 Task: Create a section Cloud Security Sprint and in the section, add a milestone Project Management System Implementation in the project Transpire.
Action: Mouse moved to (58, 401)
Screenshot: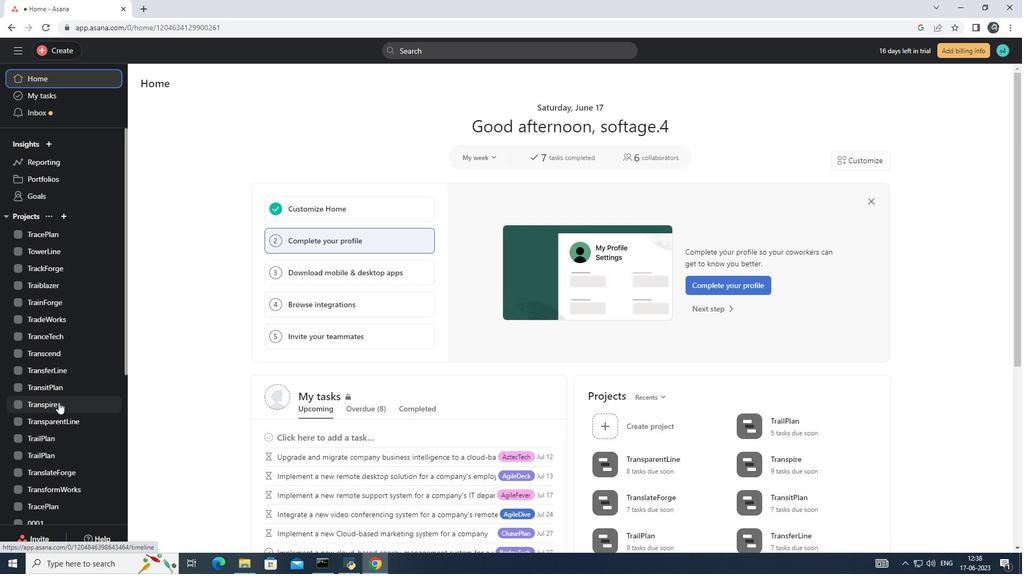 
Action: Mouse pressed left at (58, 402)
Screenshot: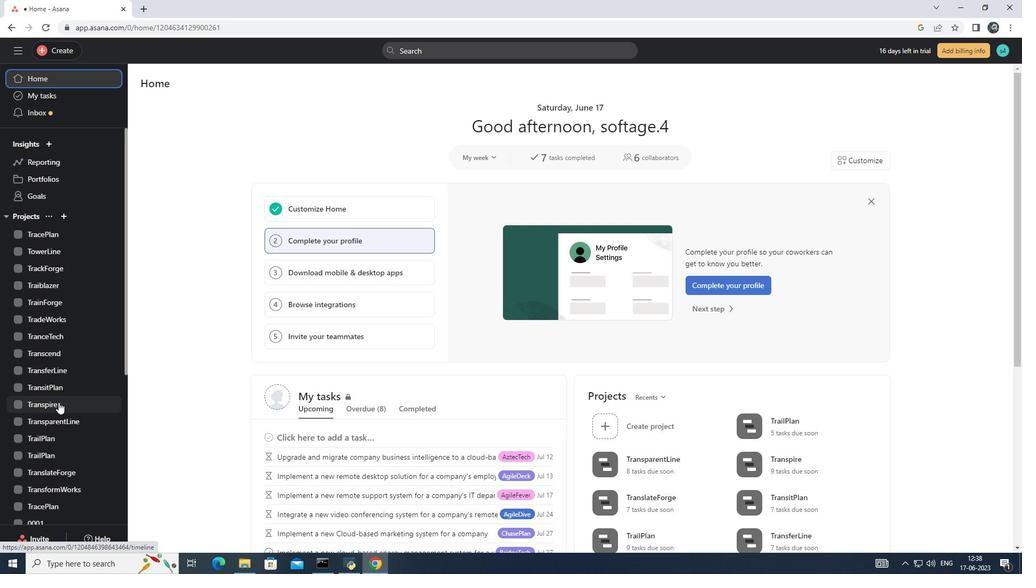 
Action: Mouse moved to (182, 424)
Screenshot: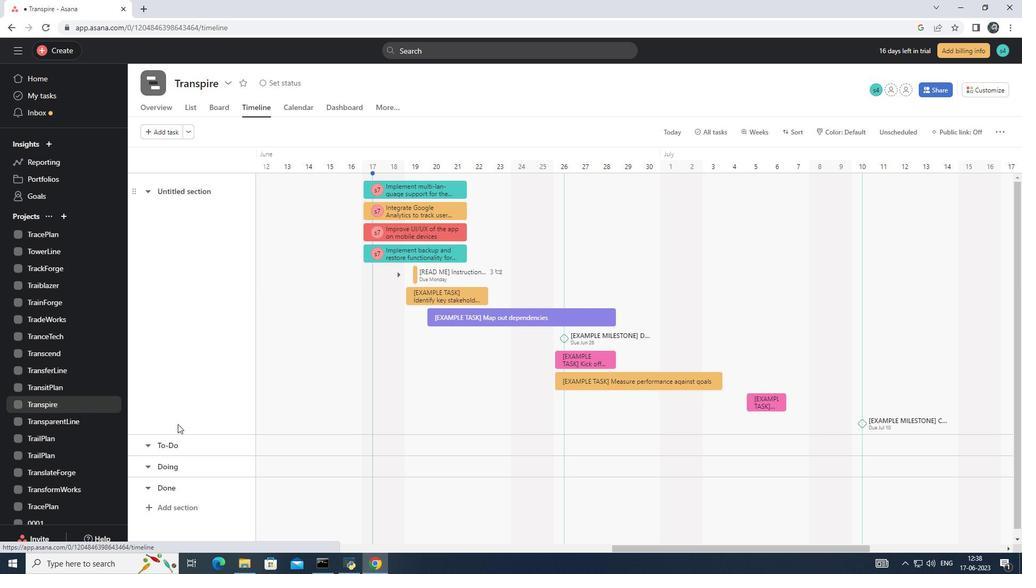 
Action: Mouse scrolled (182, 424) with delta (0, 0)
Screenshot: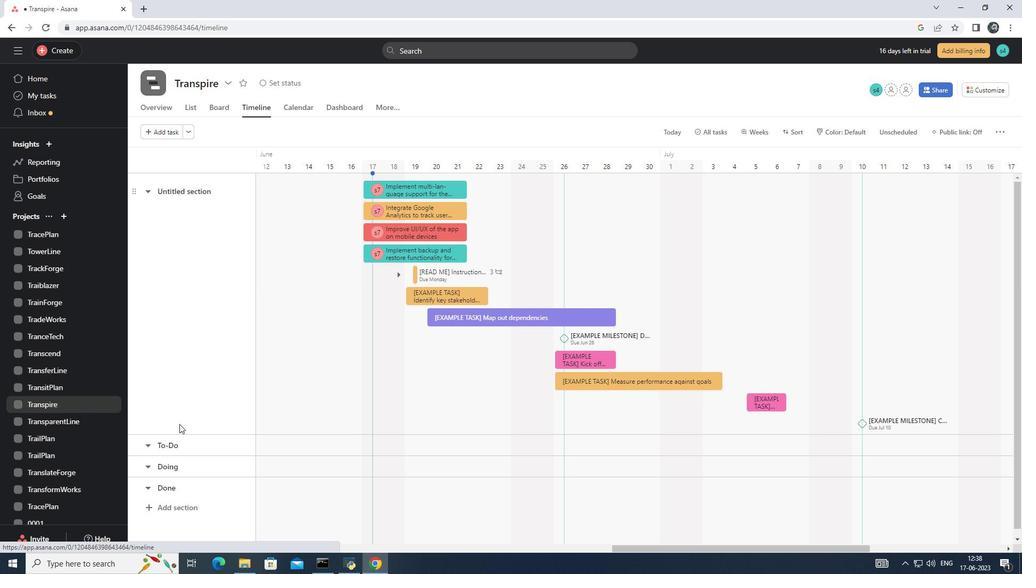 
Action: Mouse moved to (182, 425)
Screenshot: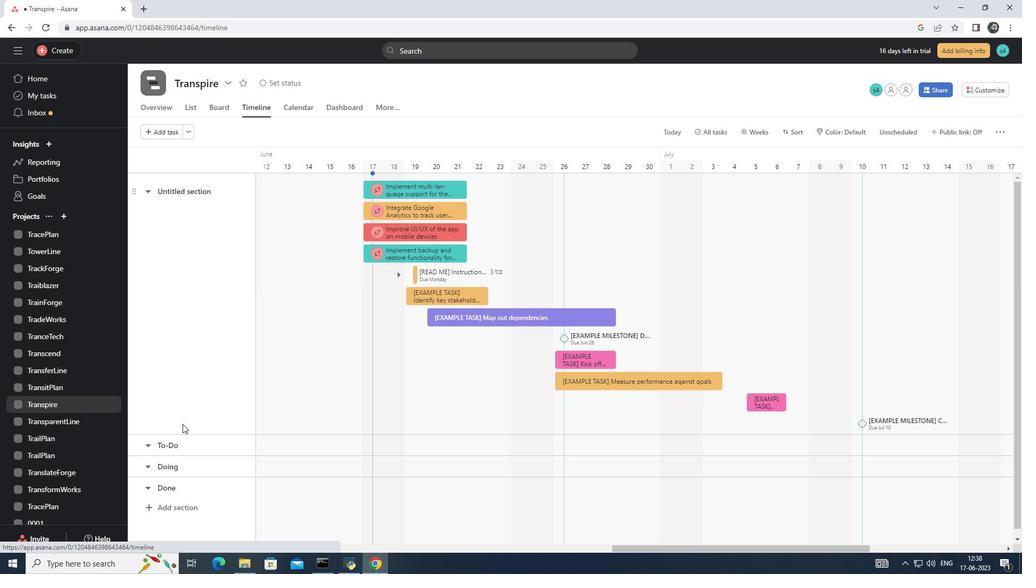 
Action: Mouse scrolled (182, 424) with delta (0, 0)
Screenshot: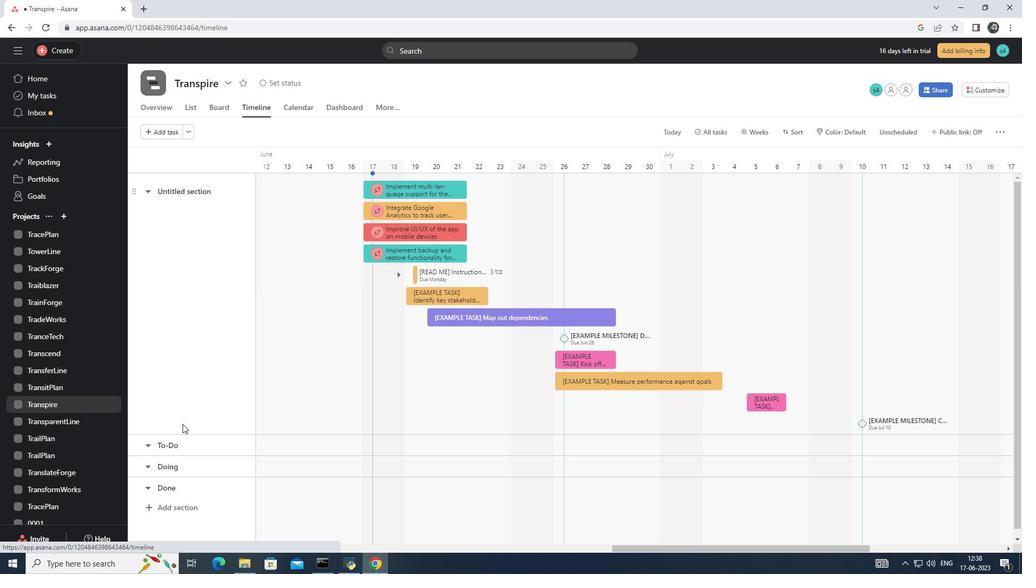 
Action: Mouse moved to (174, 500)
Screenshot: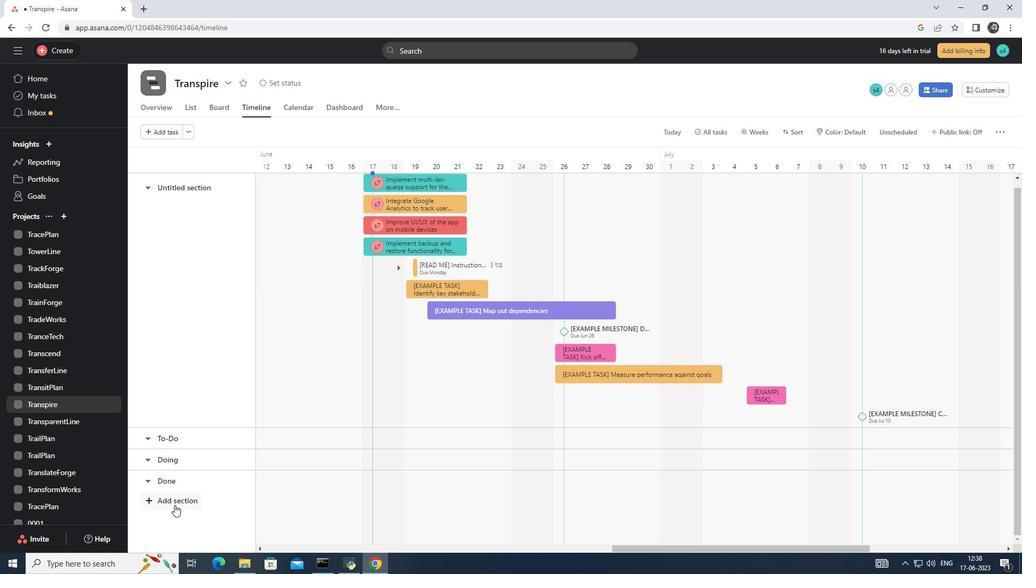 
Action: Mouse pressed left at (174, 500)
Screenshot: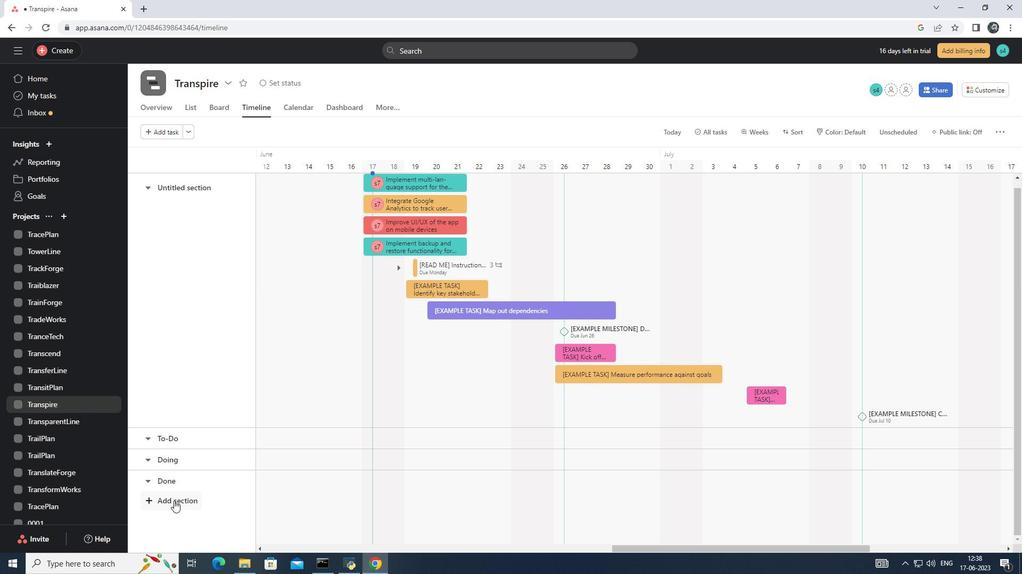 
Action: Key pressed <Key.shift>Cloud<Key.space><Key.shift>Security<Key.space><Key.shift>Sprint
Screenshot: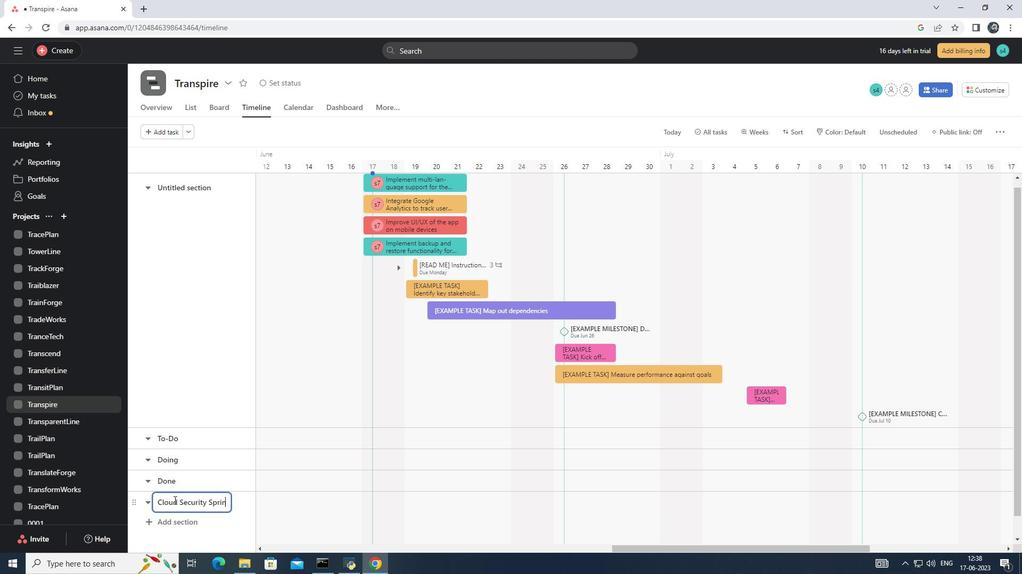 
Action: Mouse moved to (226, 500)
Screenshot: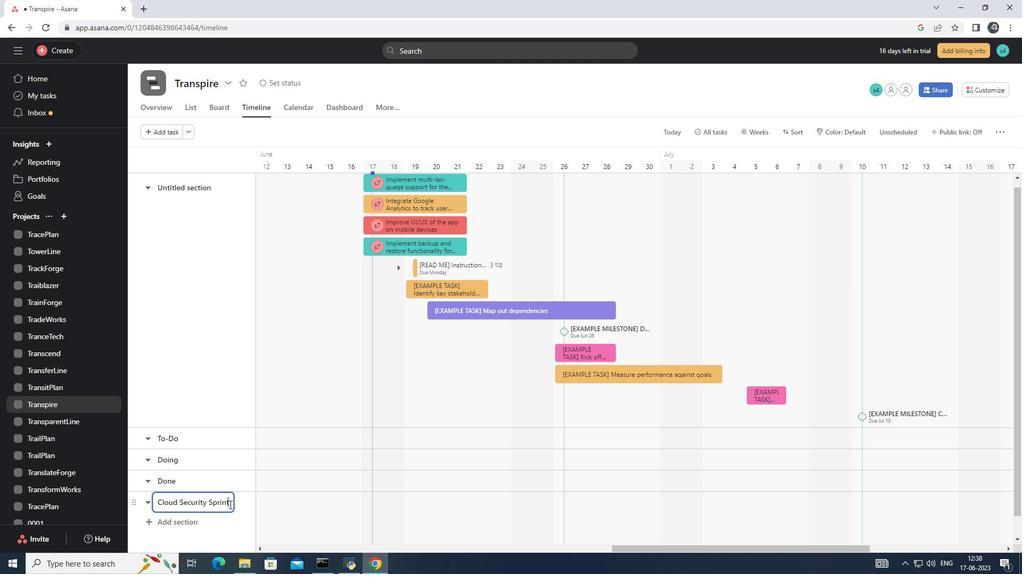 
Action: Key pressed <Key.enter>
Screenshot: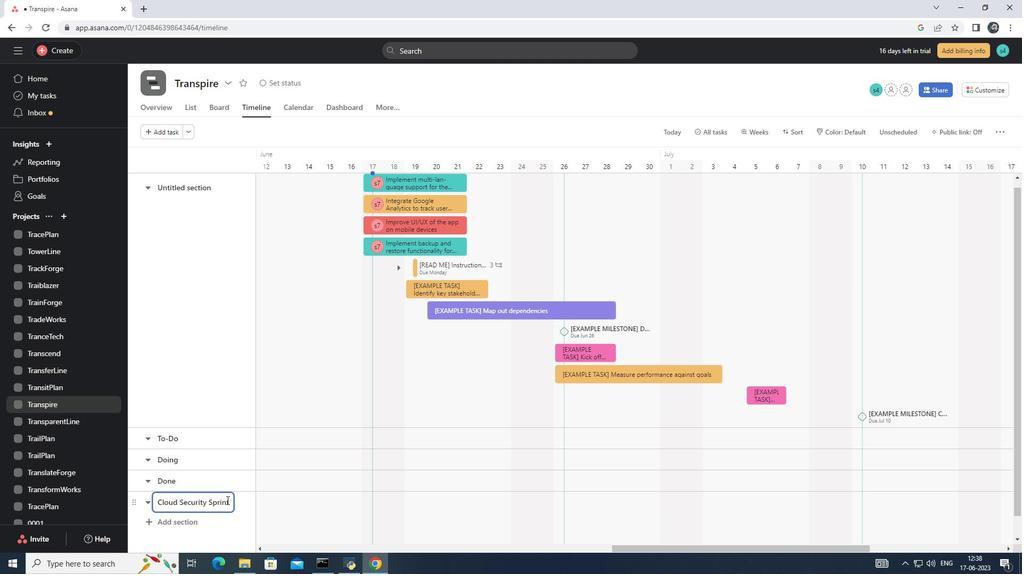 
Action: Mouse moved to (341, 504)
Screenshot: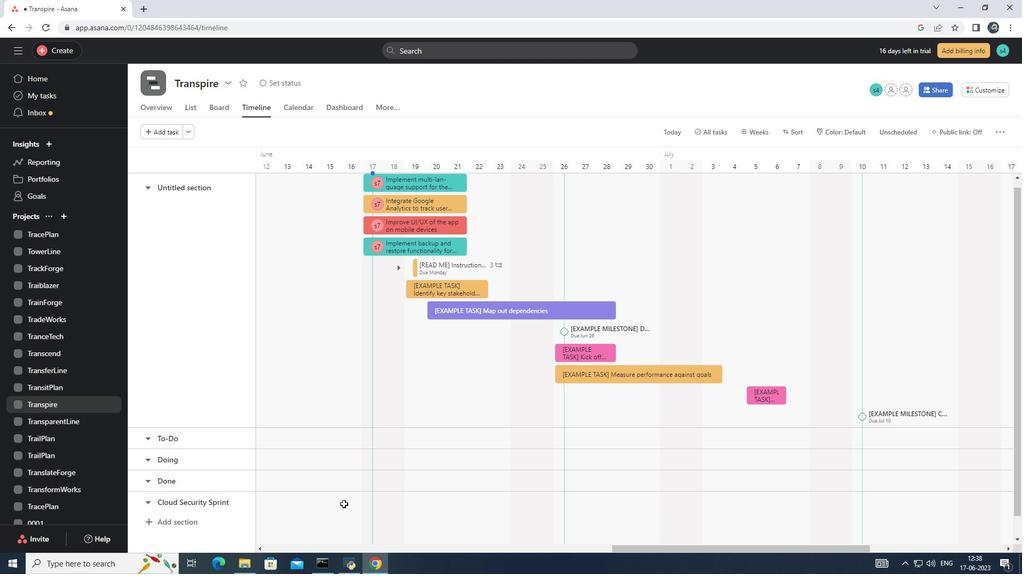 
Action: Mouse pressed left at (341, 504)
Screenshot: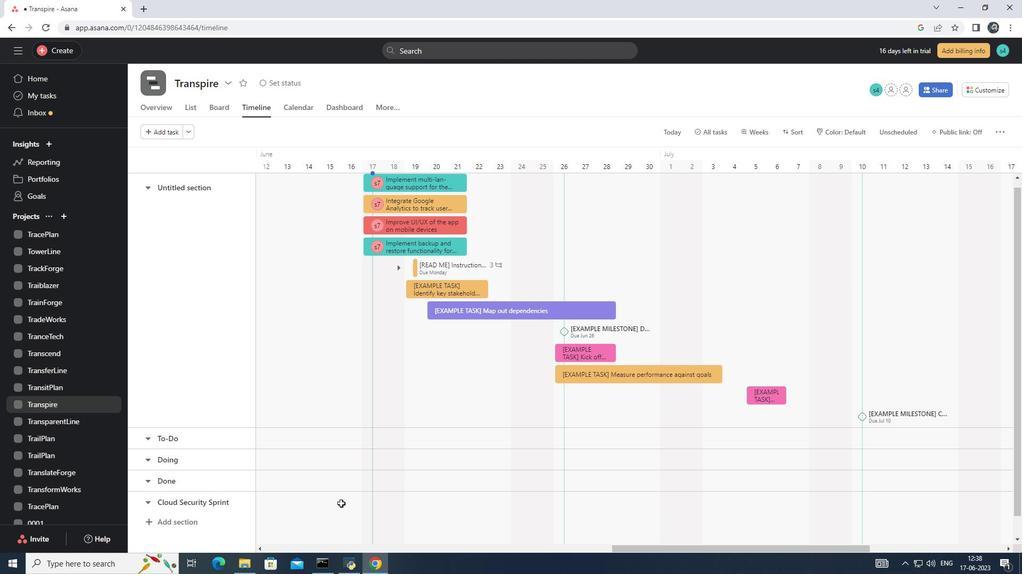
Action: Mouse moved to (363, 504)
Screenshot: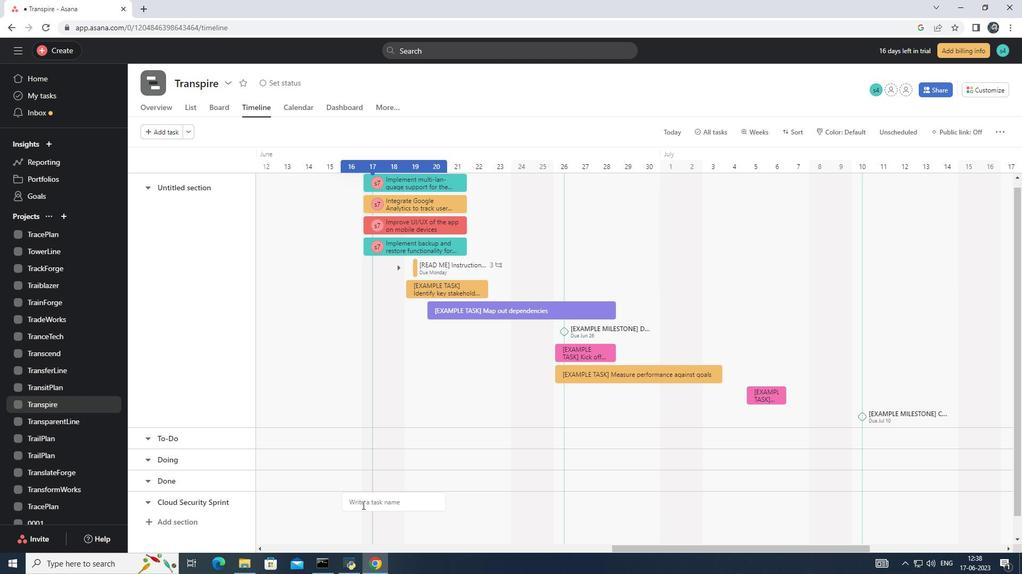 
Action: Key pressed <Key.shift>Project<Key.space><Key.shift>Management<Key.space><Key.shift>System<Key.space><Key.shift>Implementation<Key.enter>
Screenshot: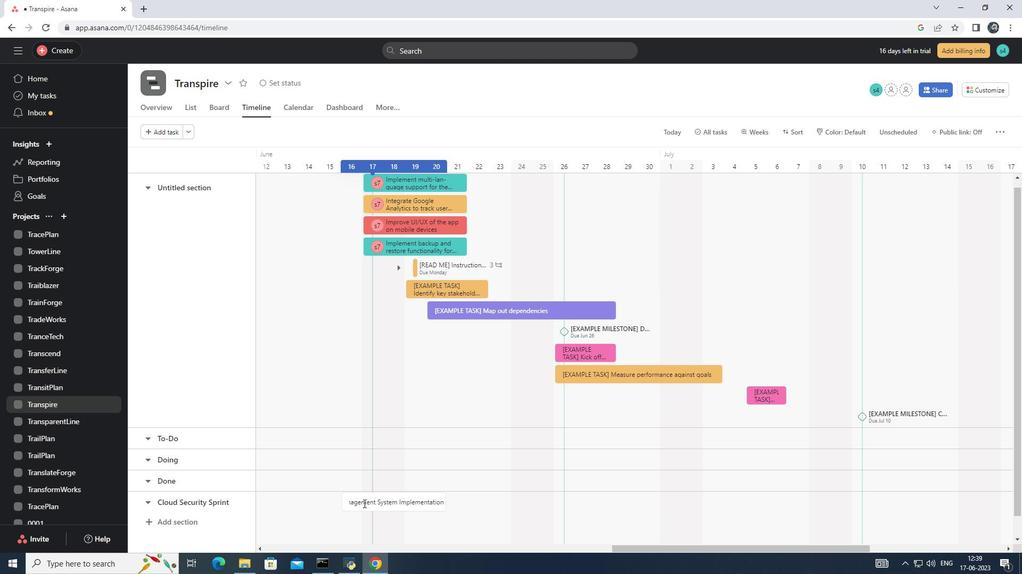 
Action: Mouse pressed right at (363, 504)
Screenshot: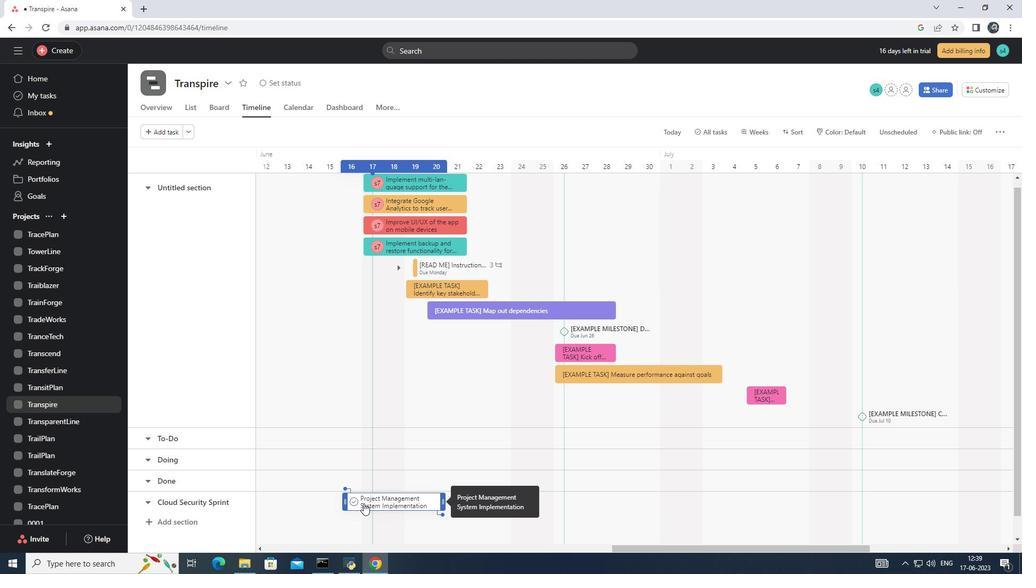 
Action: Mouse moved to (384, 447)
Screenshot: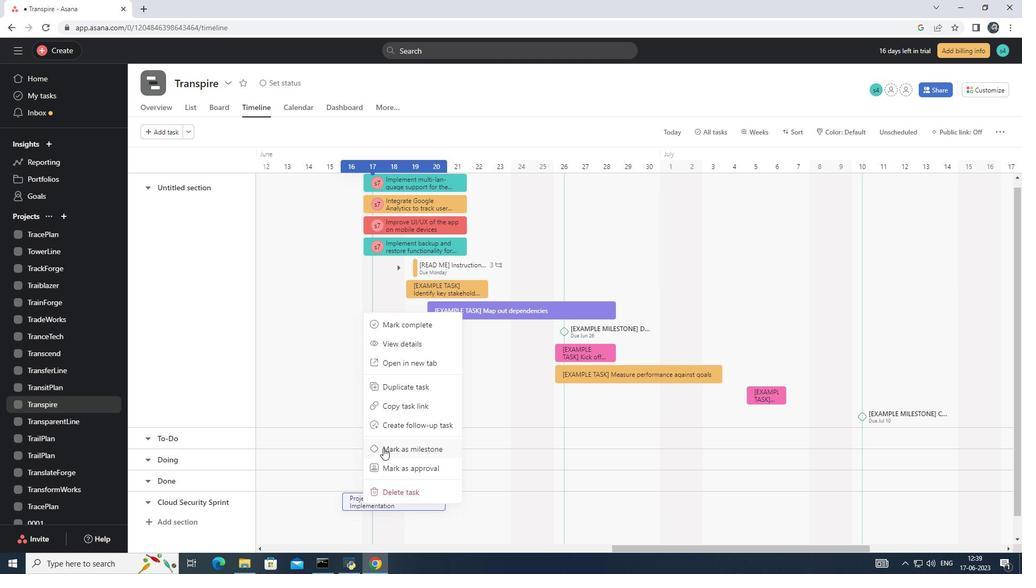 
Action: Mouse pressed left at (384, 447)
Screenshot: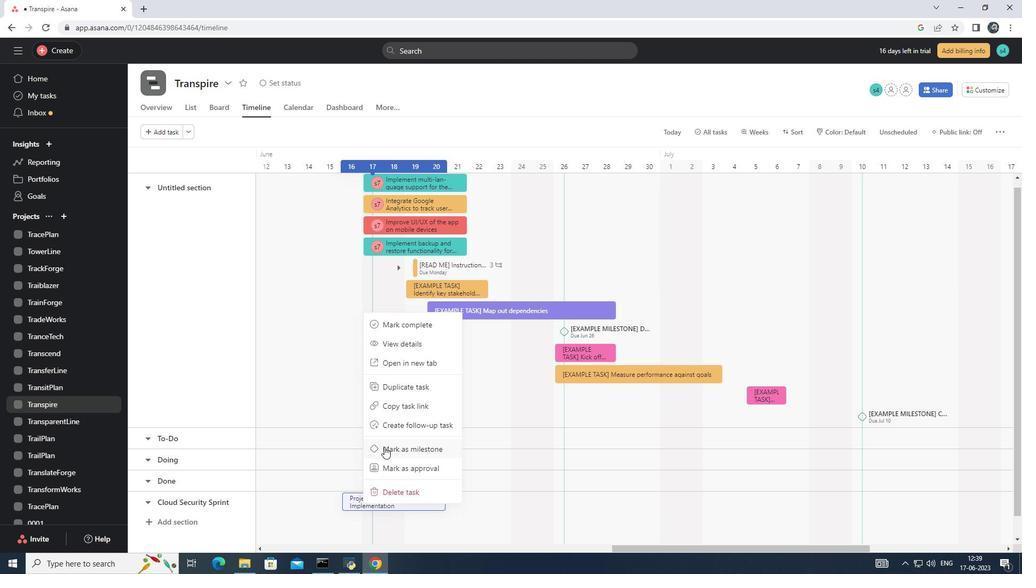 
Action: Mouse moved to (278, 532)
Screenshot: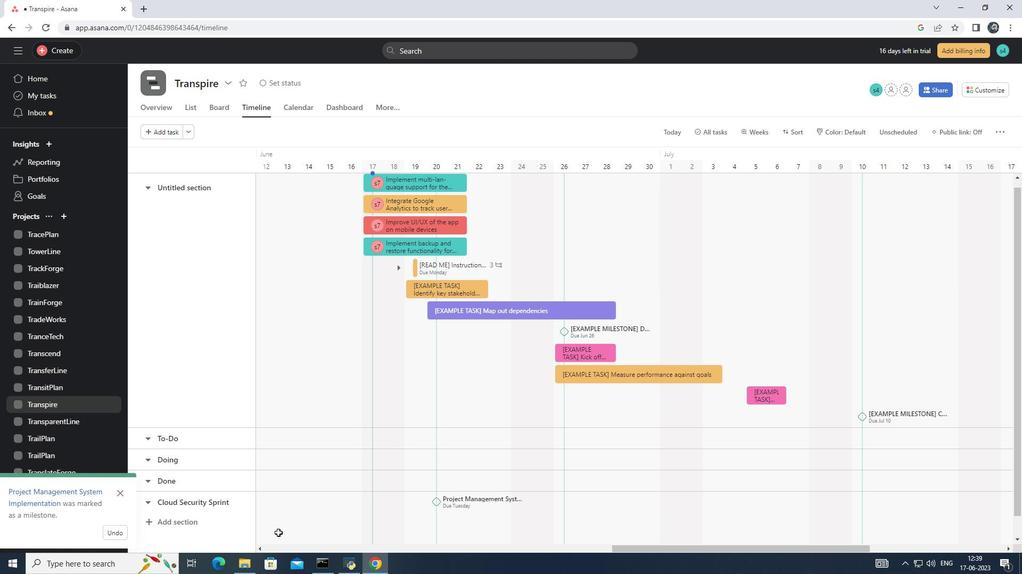 
